 Task: Align the text "What is your name?" at the right.
Action: Mouse moved to (139, 98)
Screenshot: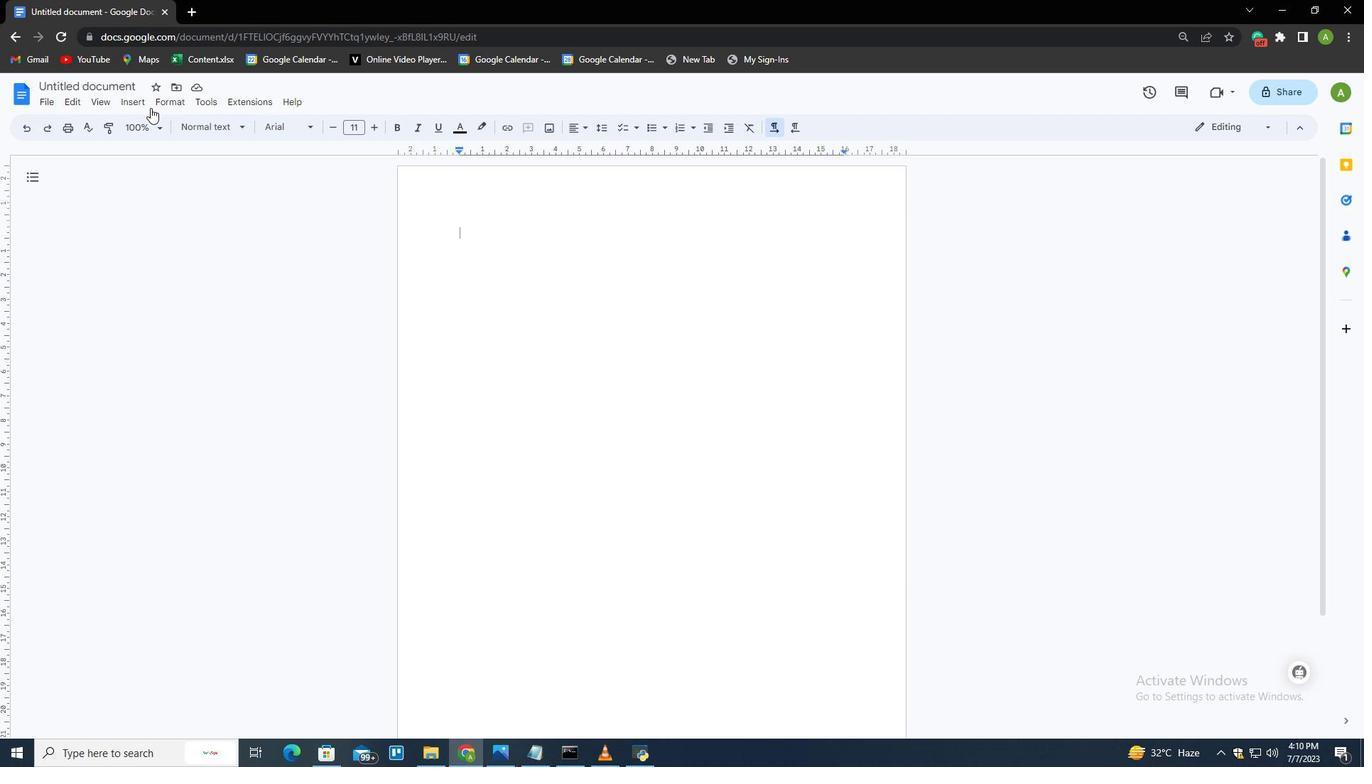 
Action: Mouse pressed left at (139, 98)
Screenshot: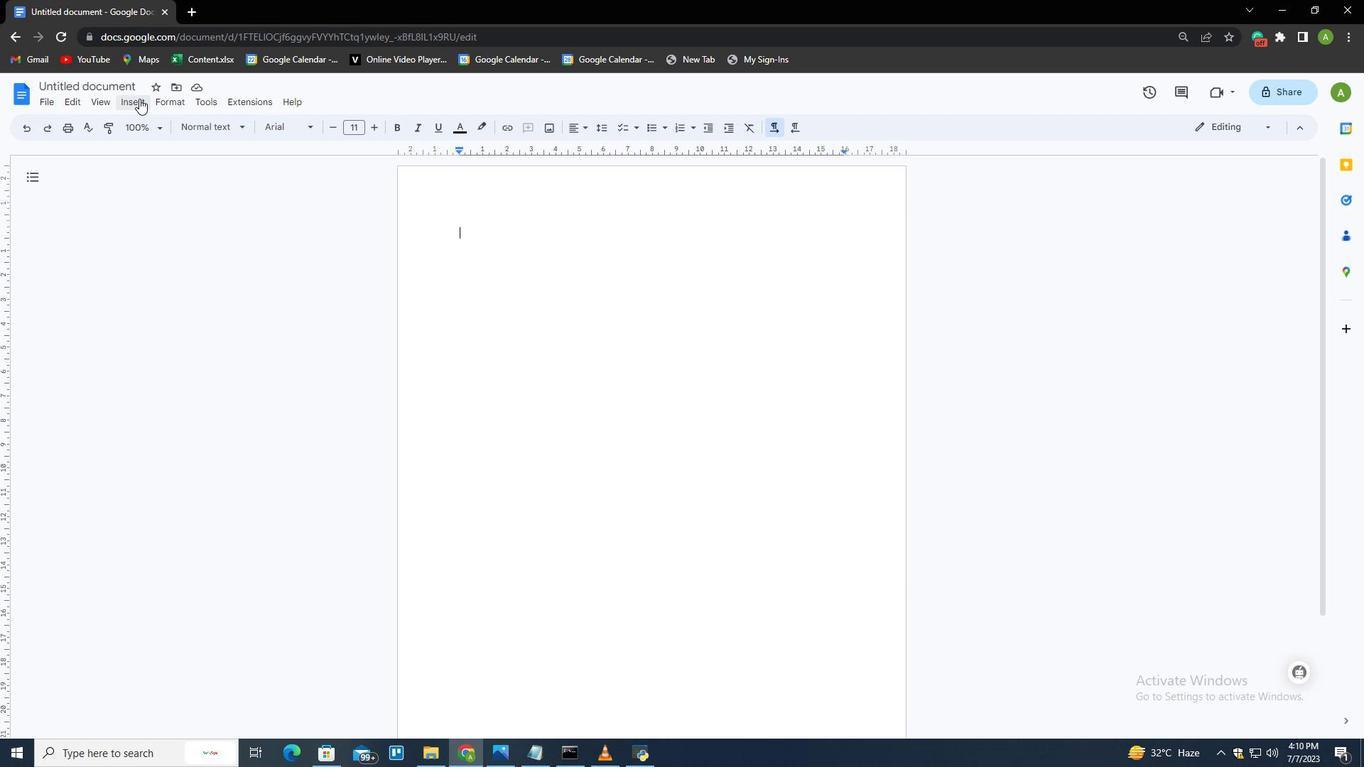 
Action: Mouse moved to (164, 169)
Screenshot: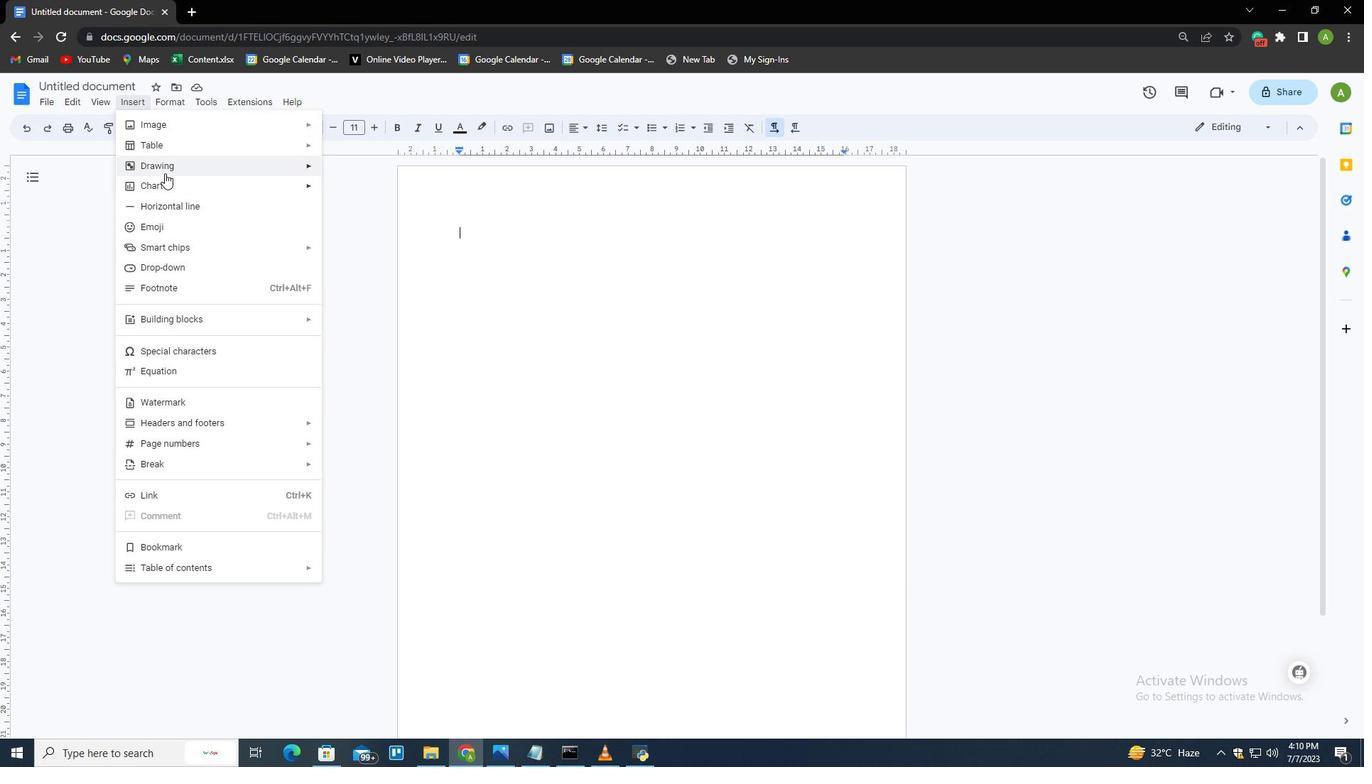 
Action: Mouse pressed left at (164, 169)
Screenshot: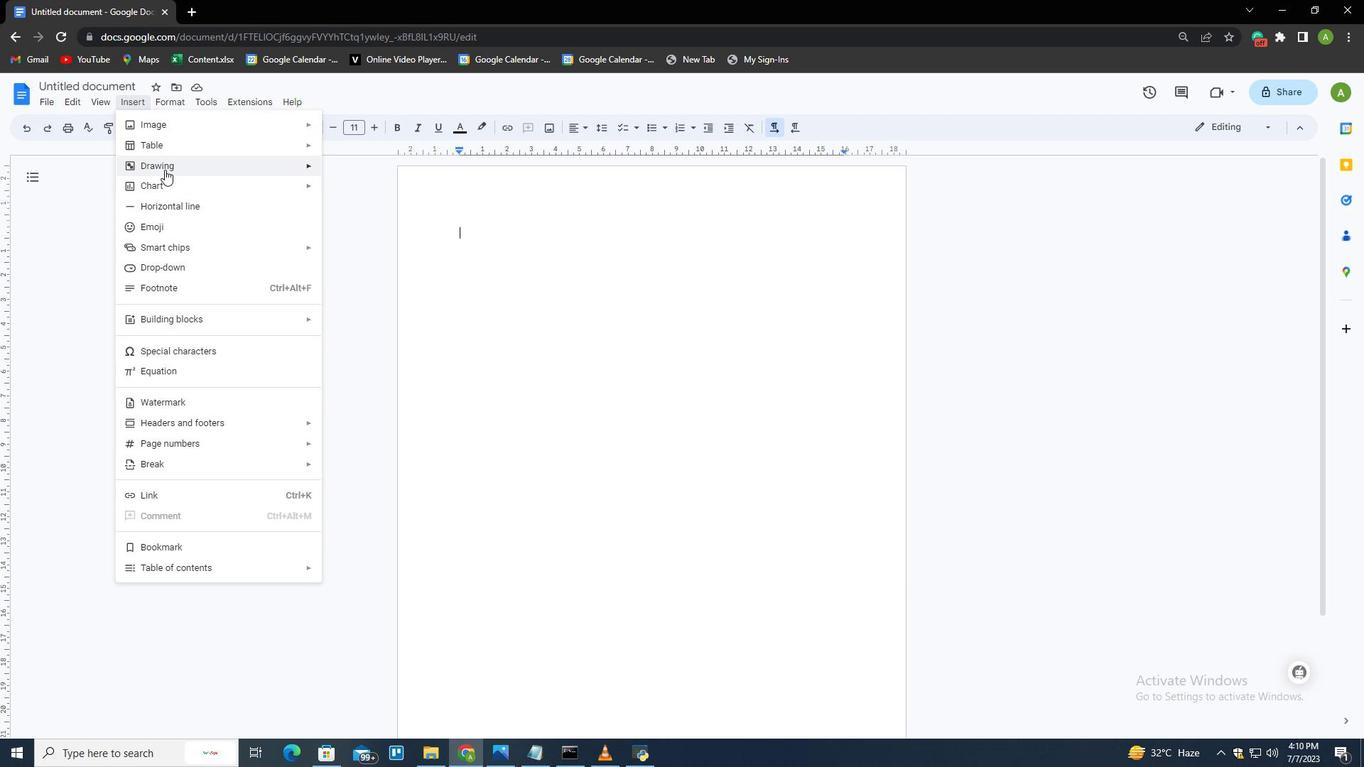
Action: Mouse moved to (350, 167)
Screenshot: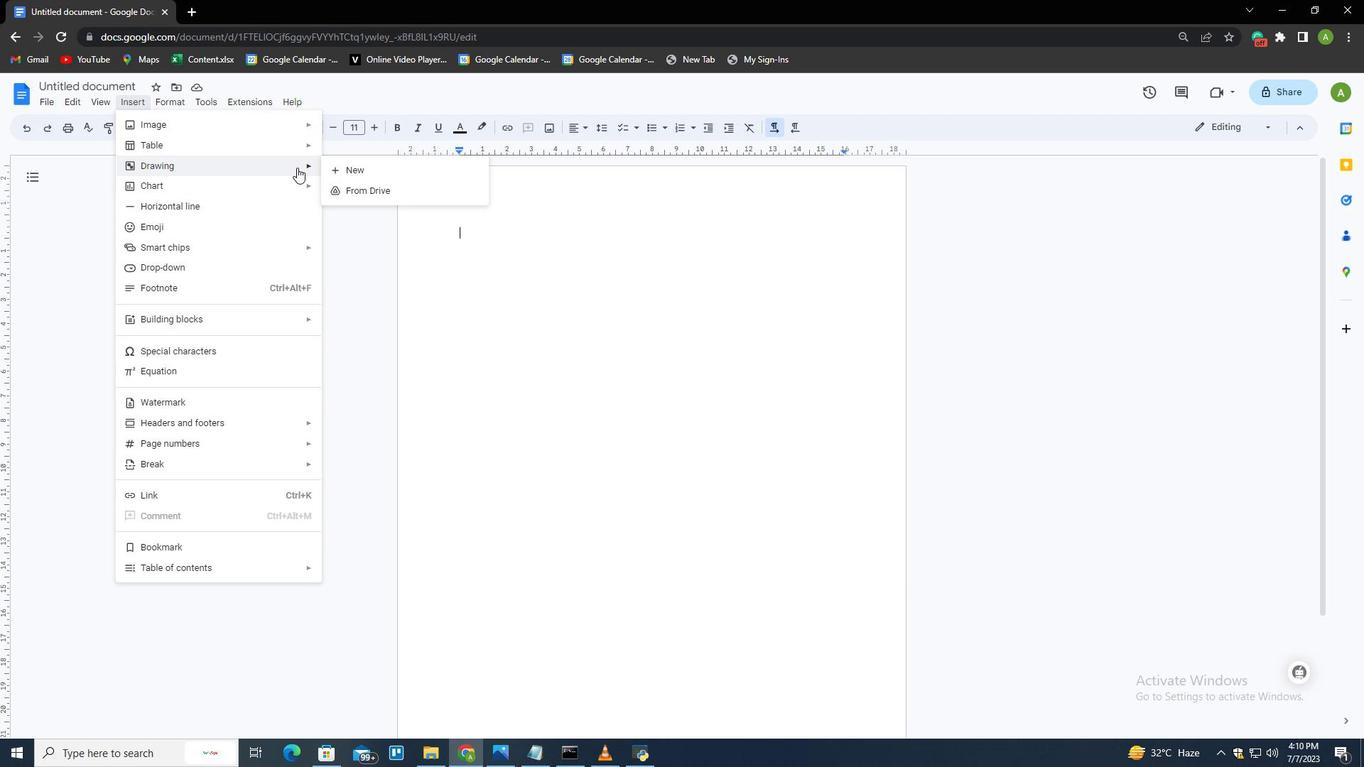 
Action: Mouse pressed left at (350, 167)
Screenshot: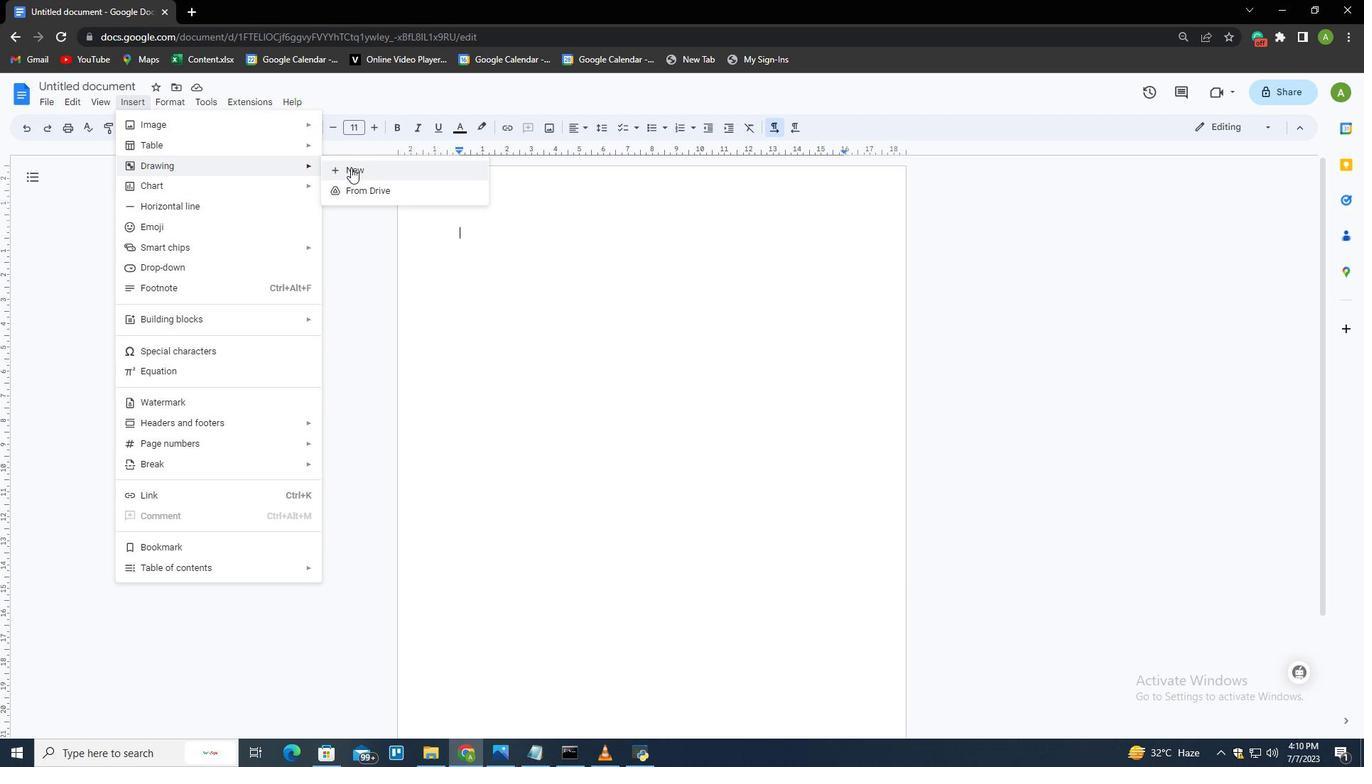 
Action: Mouse moved to (359, 161)
Screenshot: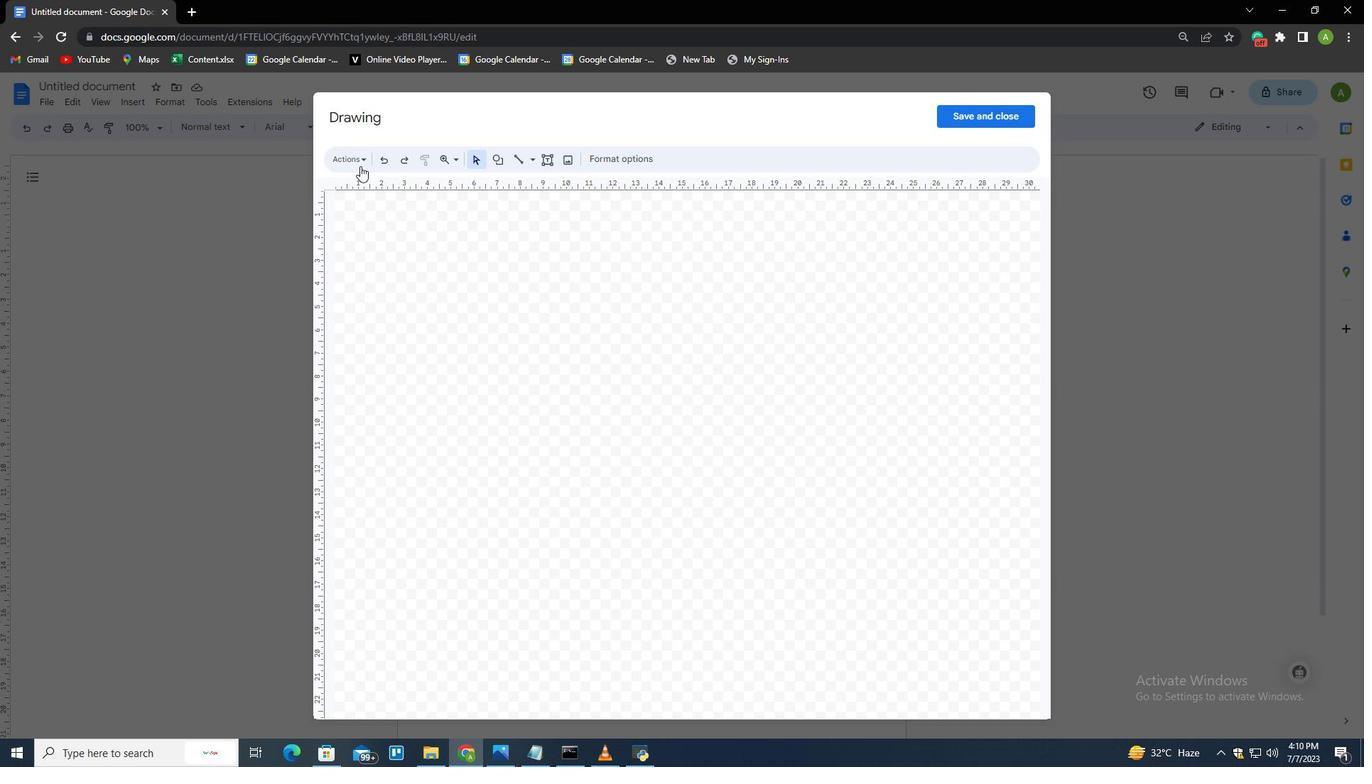 
Action: Mouse pressed left at (359, 161)
Screenshot: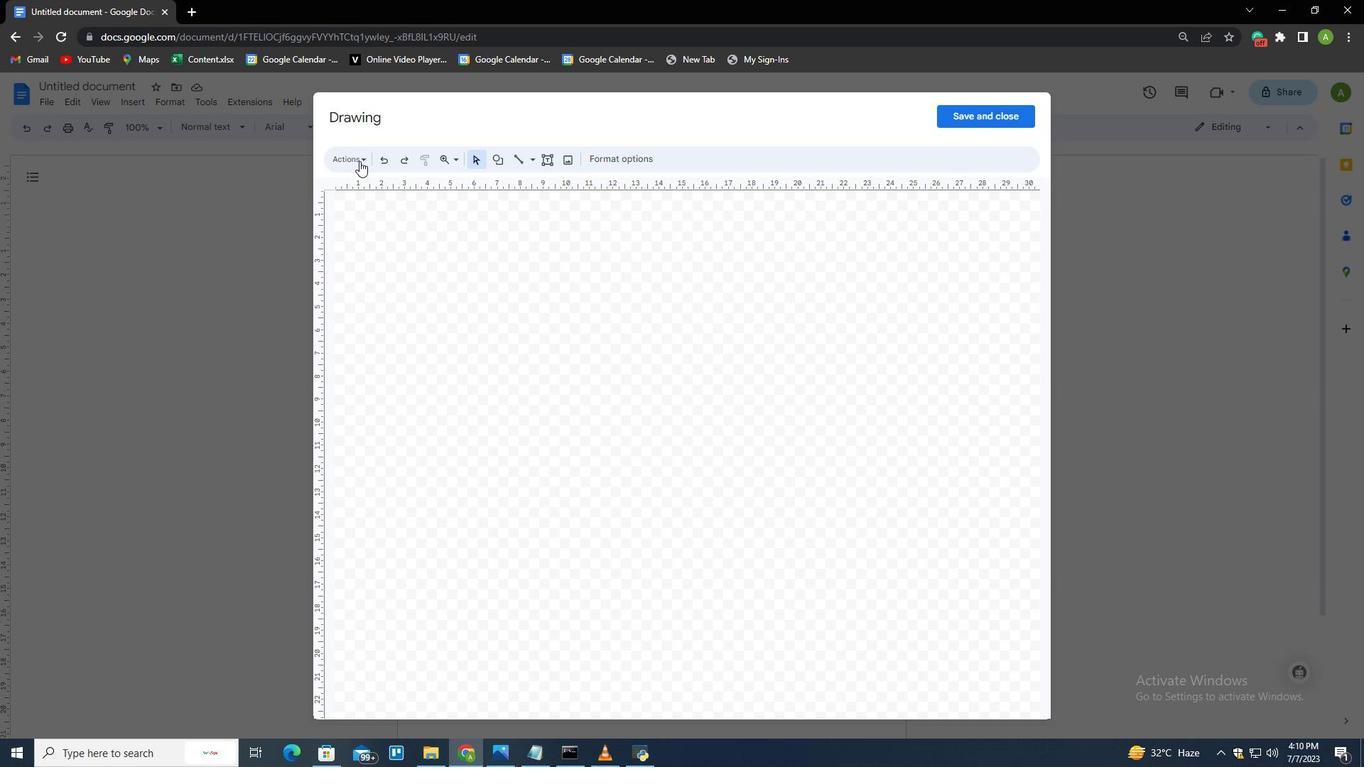 
Action: Mouse moved to (380, 242)
Screenshot: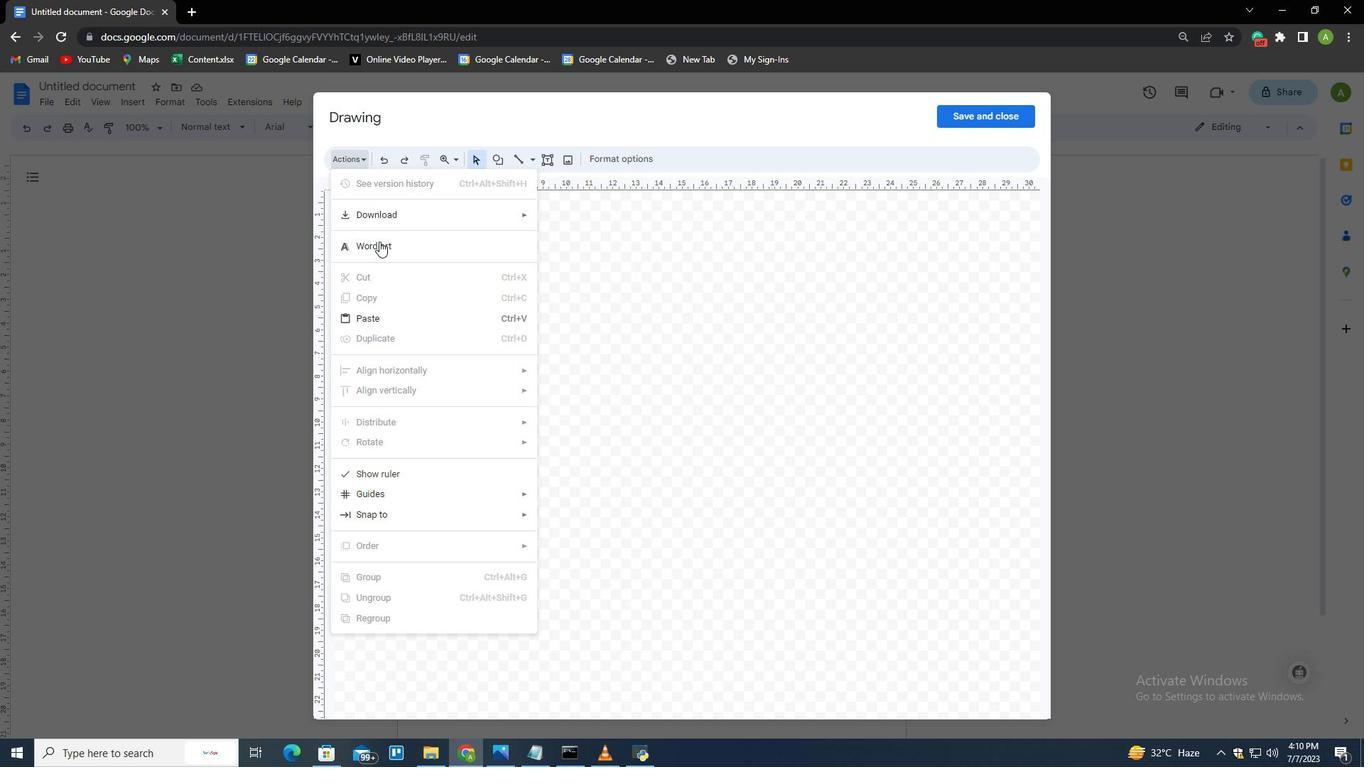 
Action: Mouse pressed left at (380, 242)
Screenshot: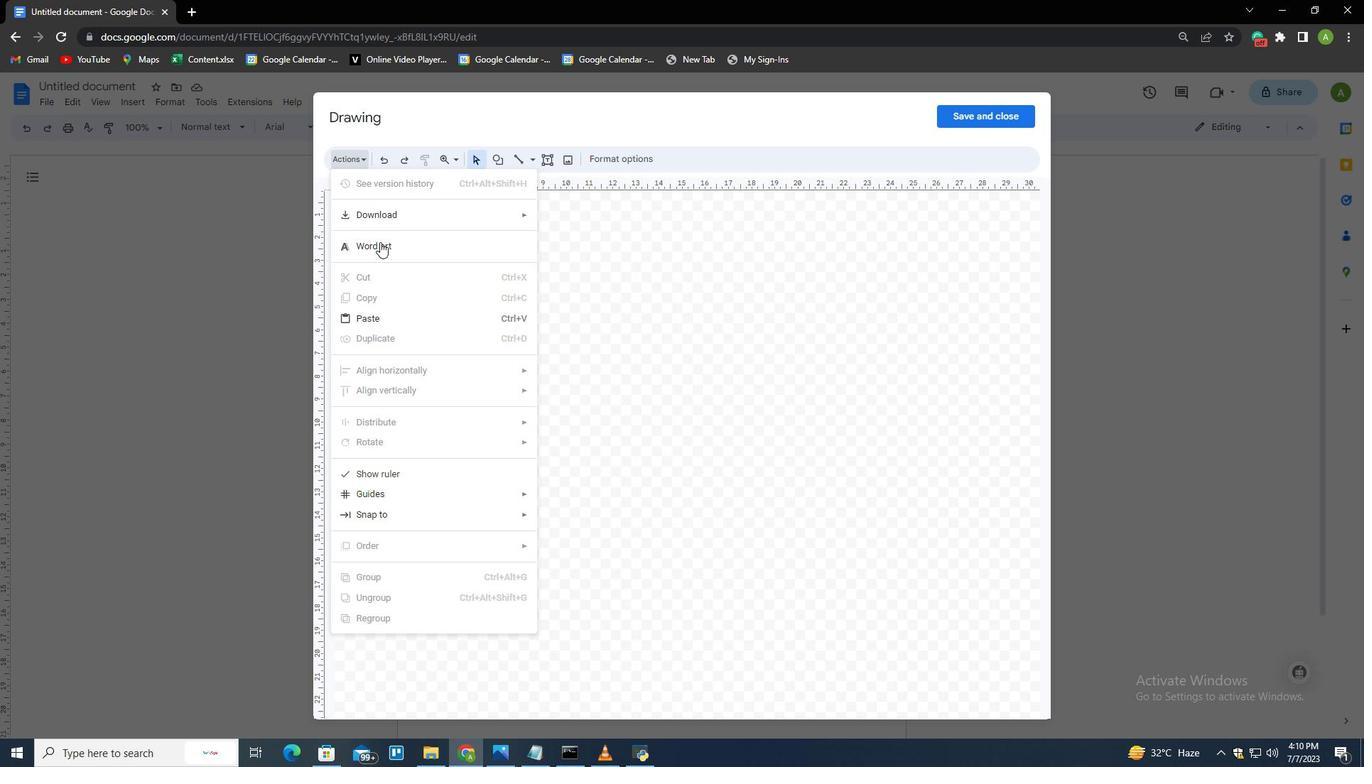 
Action: Mouse moved to (601, 214)
Screenshot: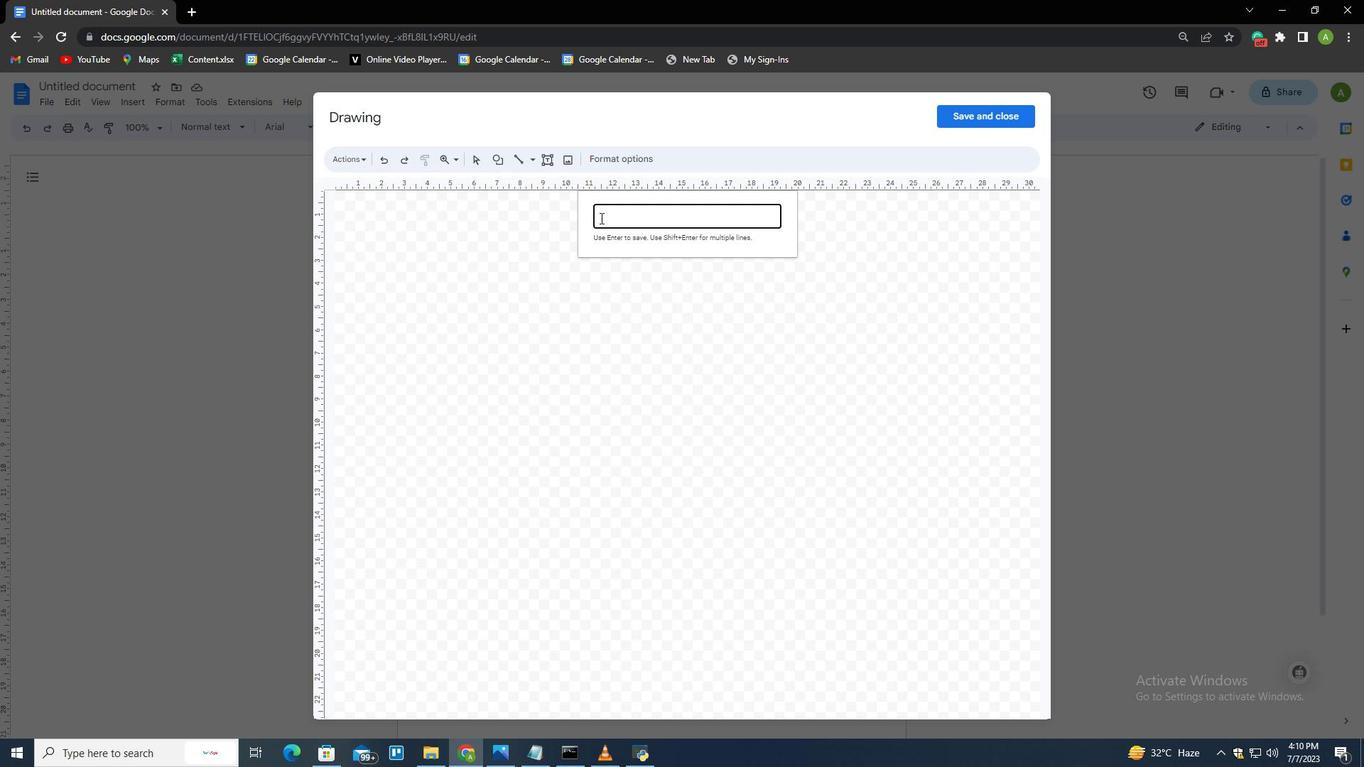 
Action: Mouse pressed left at (601, 214)
Screenshot: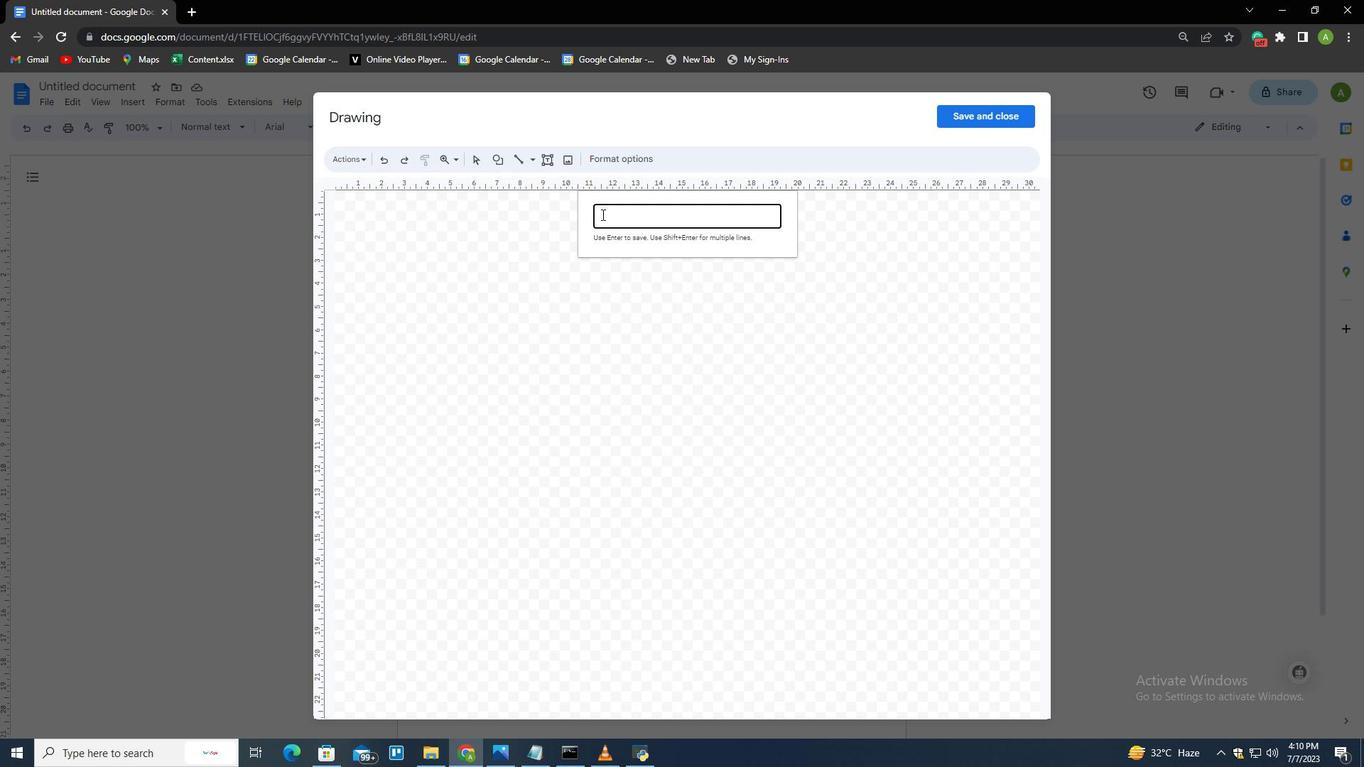 
Action: Key pressed <Key.shift>E<Key.backspace><Key.shift>What<Key.space>is<Key.space>your<Key.space>name<Key.shift_r>?
Screenshot: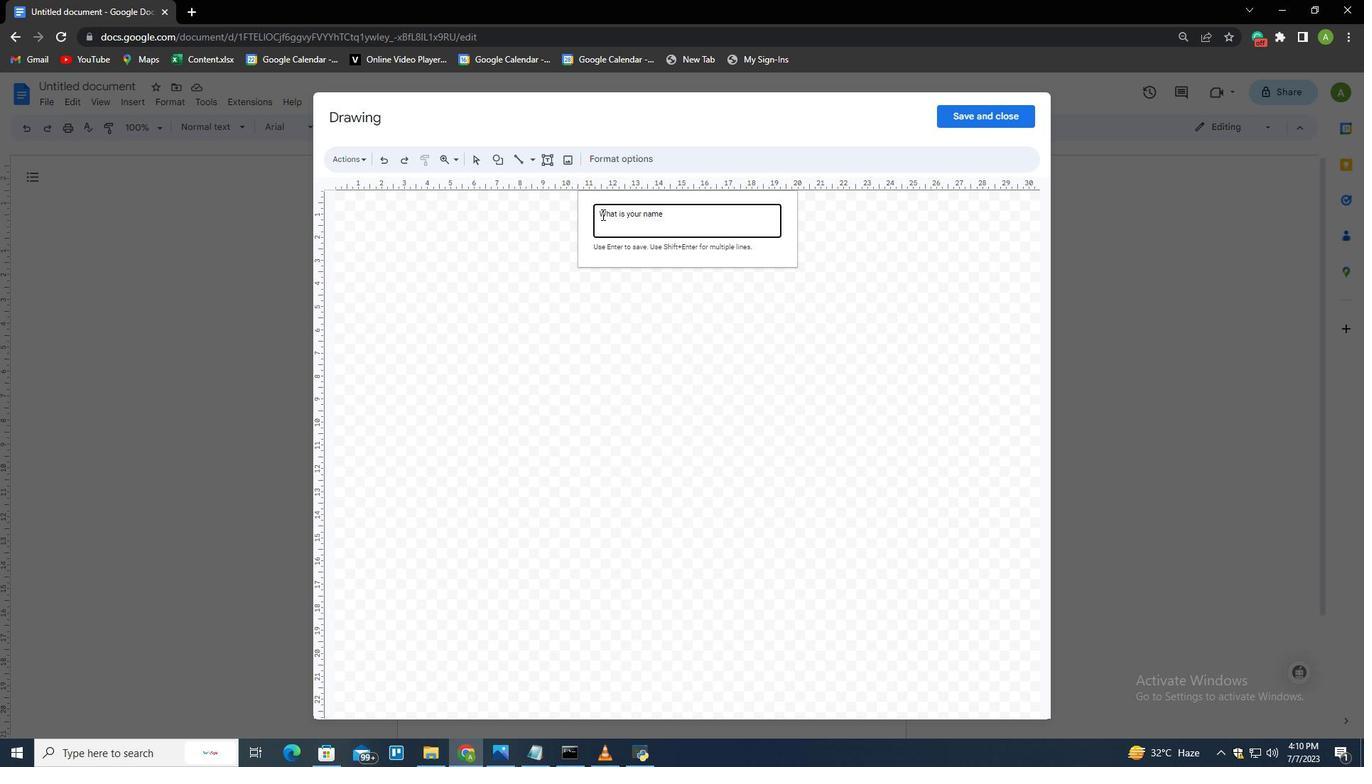
Action: Mouse moved to (581, 324)
Screenshot: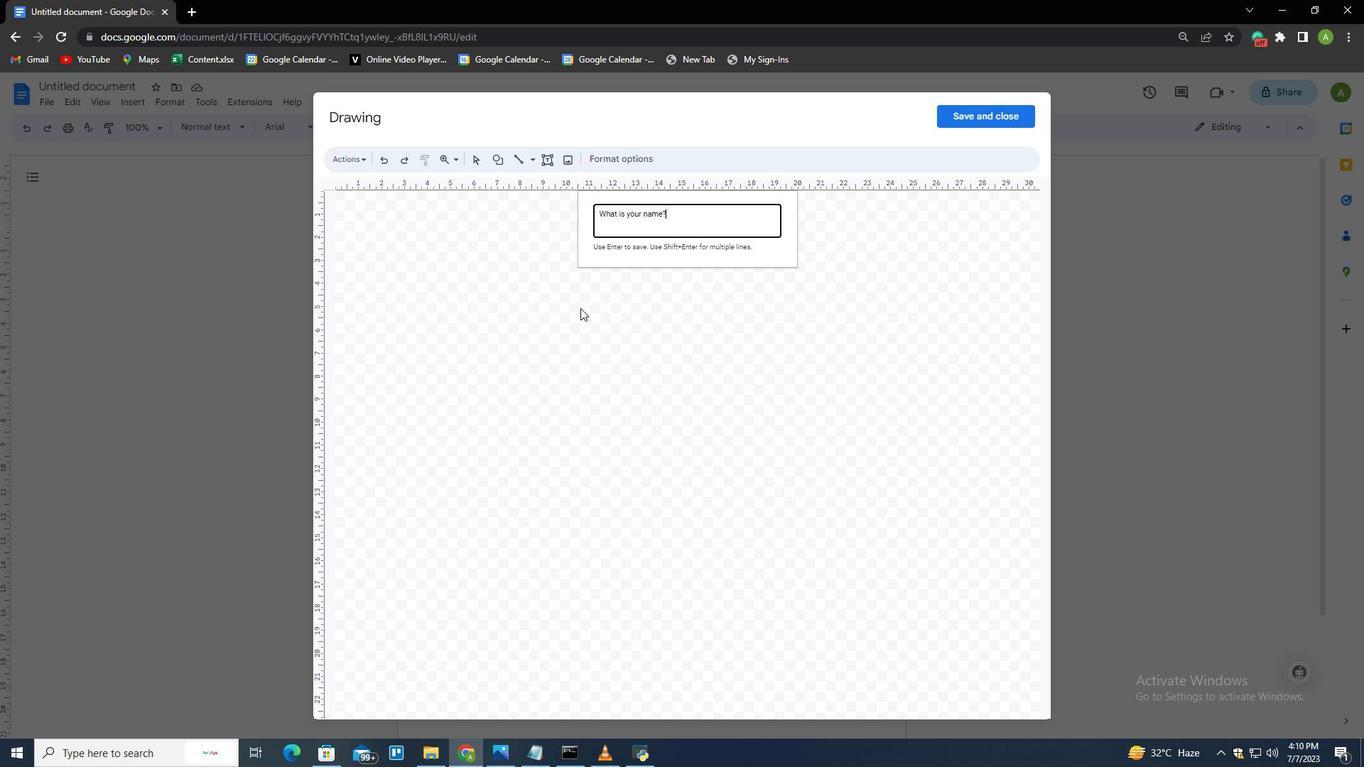 
Action: Mouse pressed left at (581, 324)
Screenshot: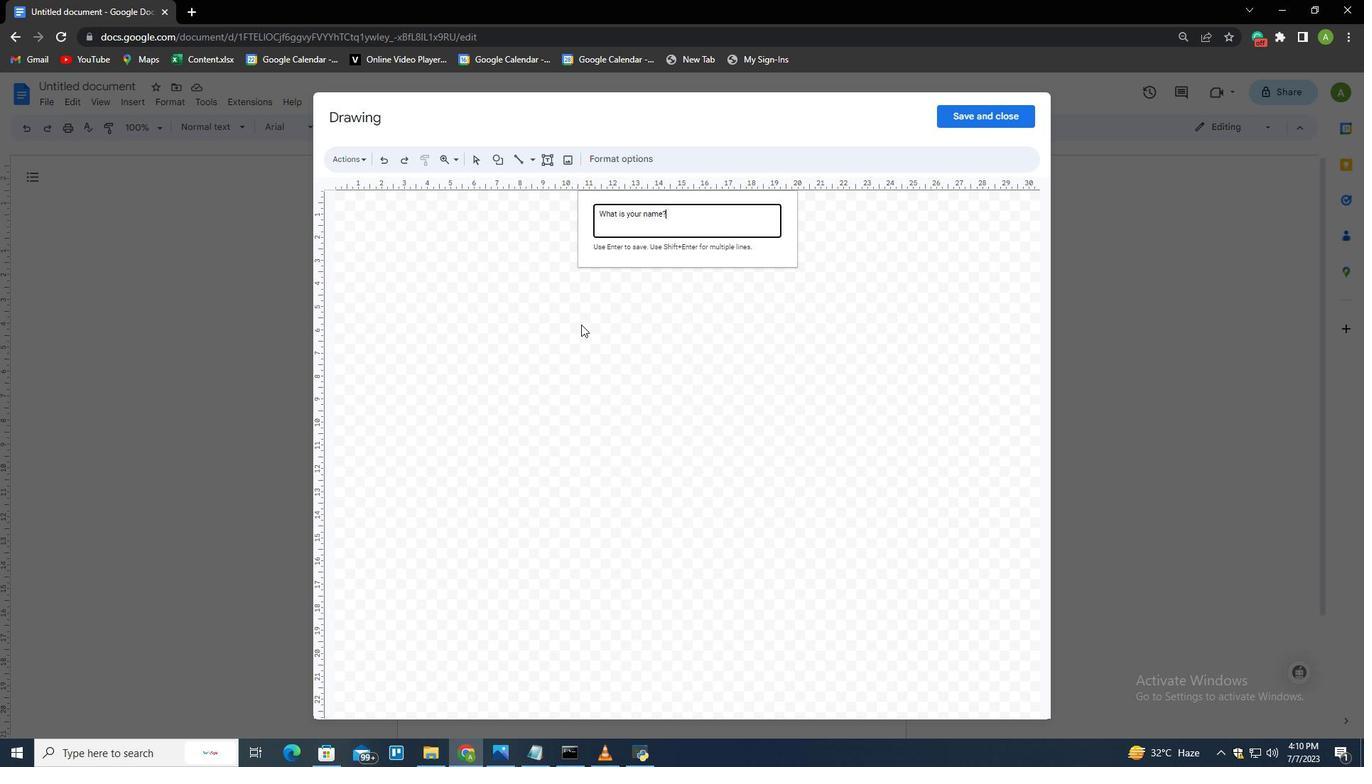 
Action: Mouse moved to (500, 167)
Screenshot: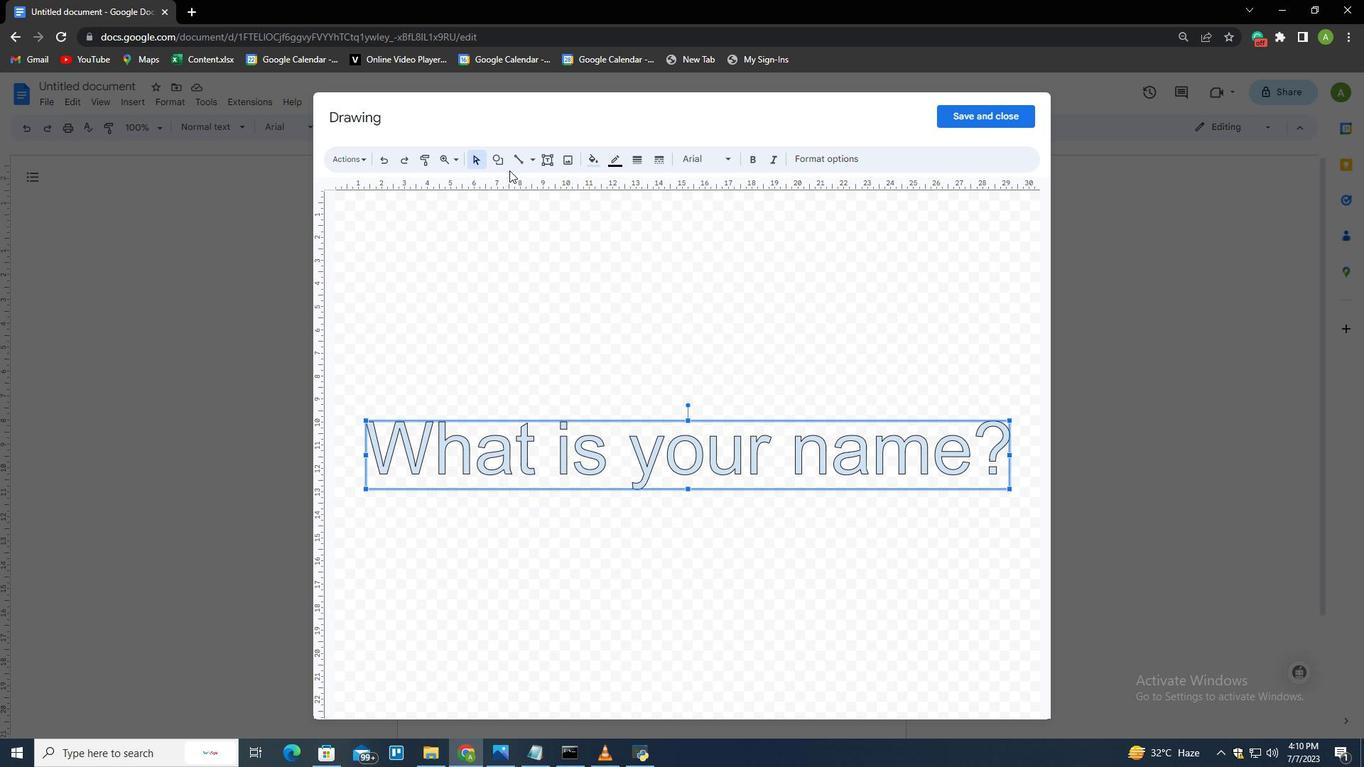 
Action: Mouse pressed left at (500, 167)
Screenshot: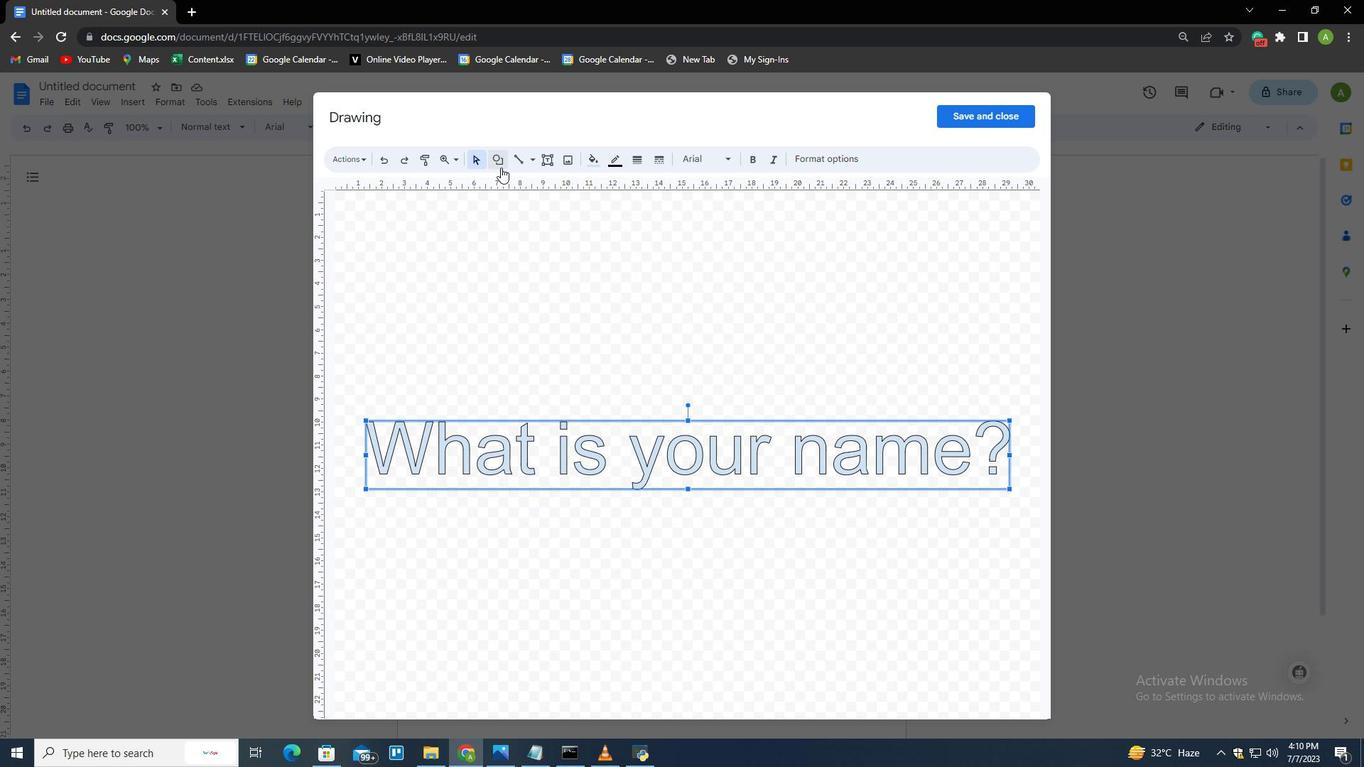 
Action: Mouse moved to (515, 188)
Screenshot: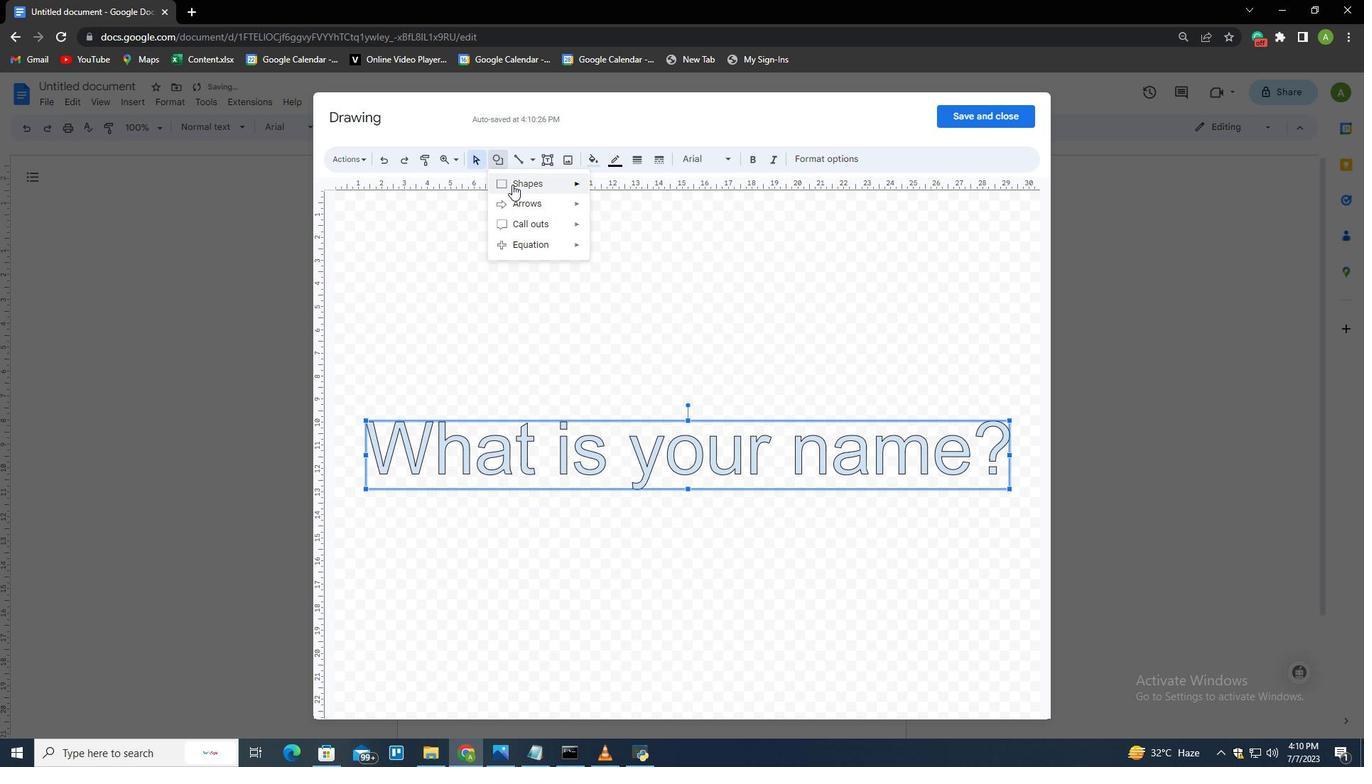 
Action: Mouse pressed left at (515, 188)
Screenshot: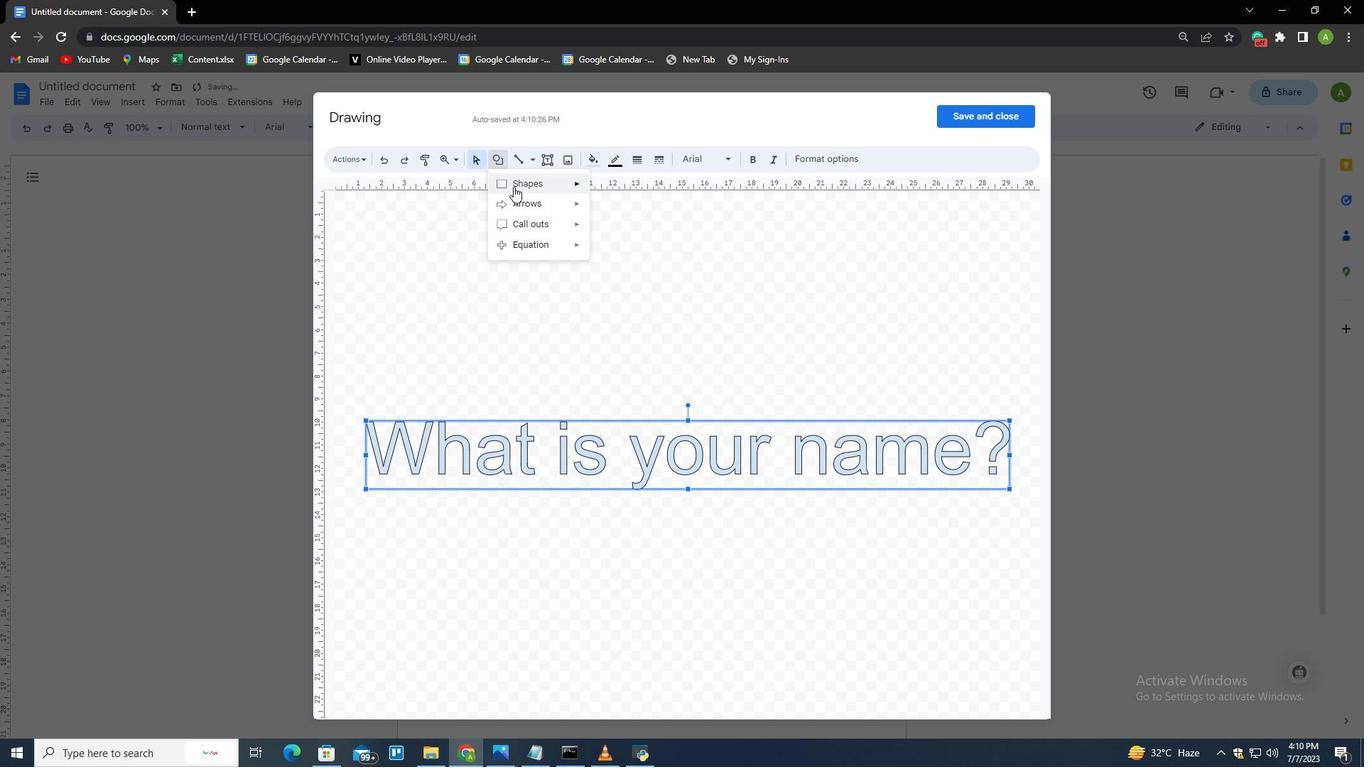
Action: Mouse moved to (596, 188)
Screenshot: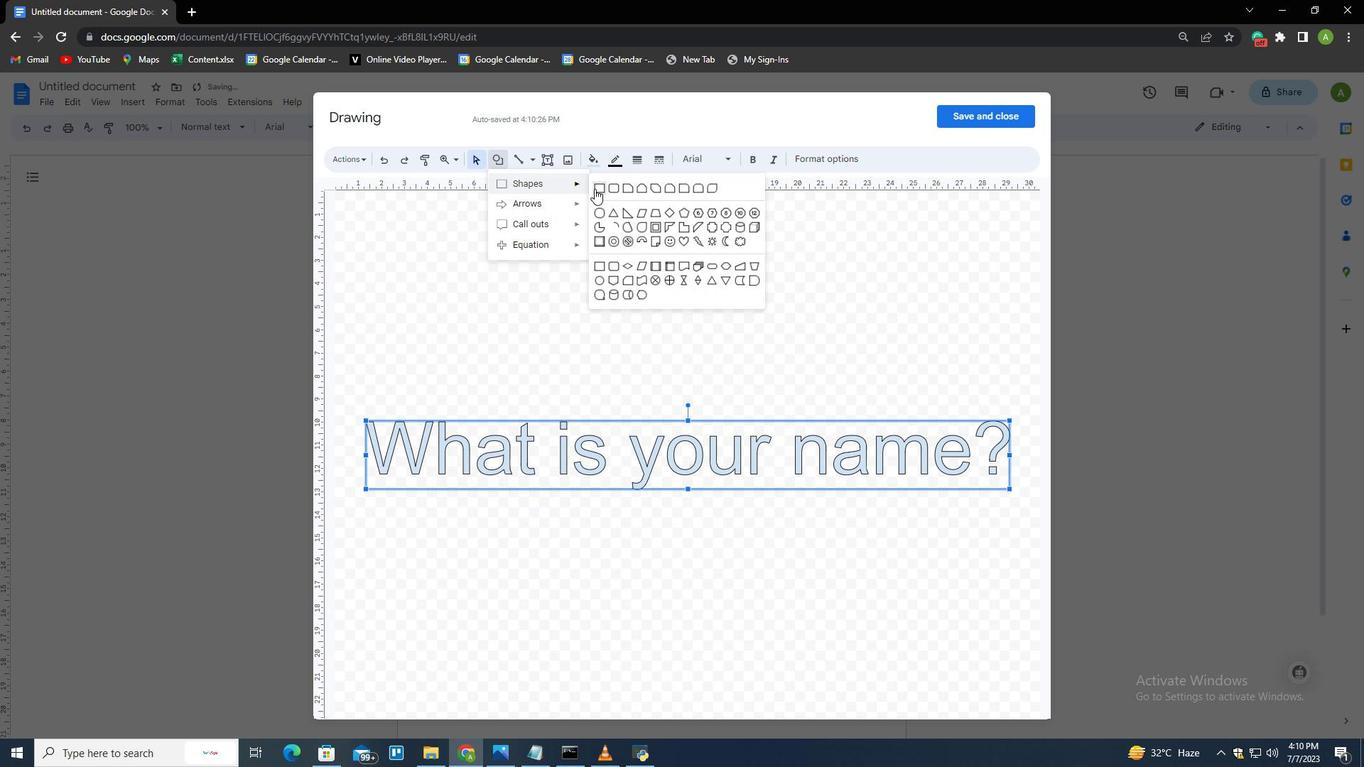 
Action: Mouse pressed left at (596, 188)
Screenshot: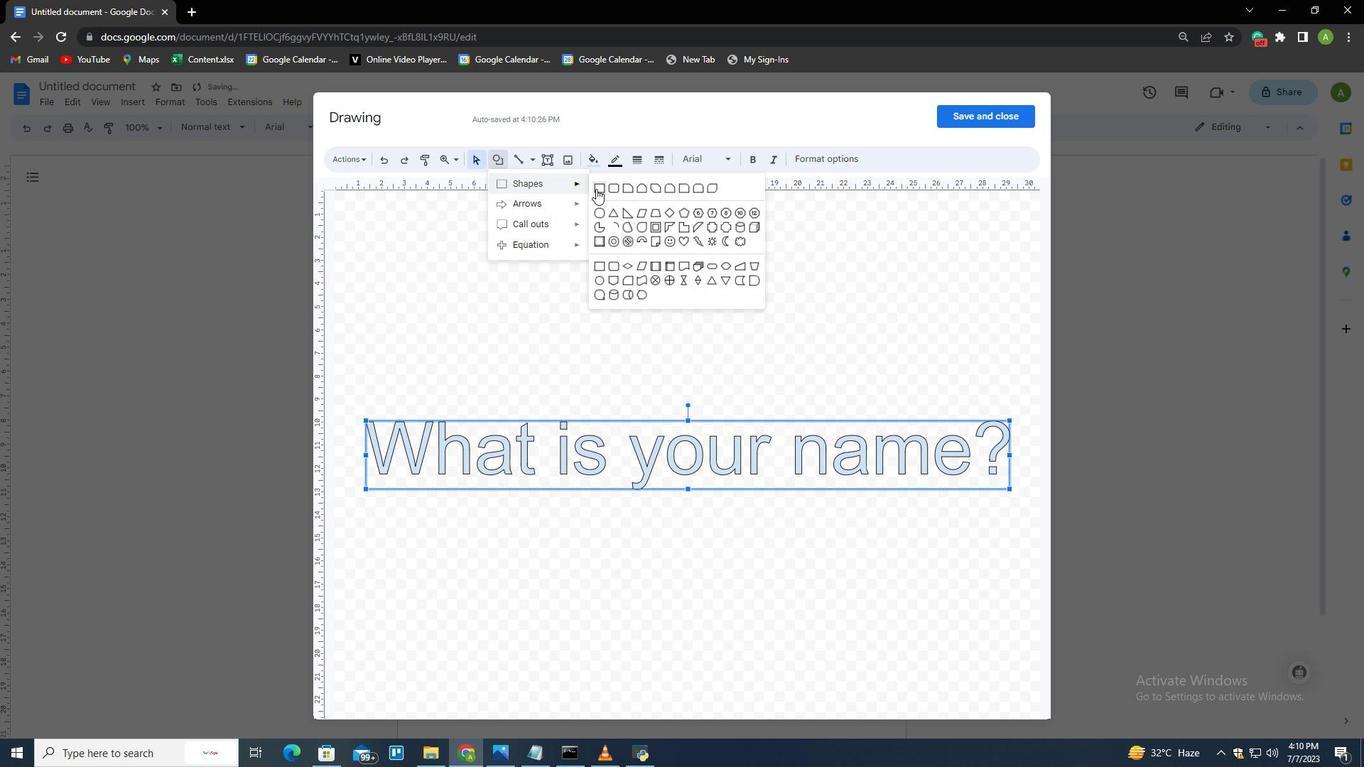 
Action: Mouse moved to (582, 361)
Screenshot: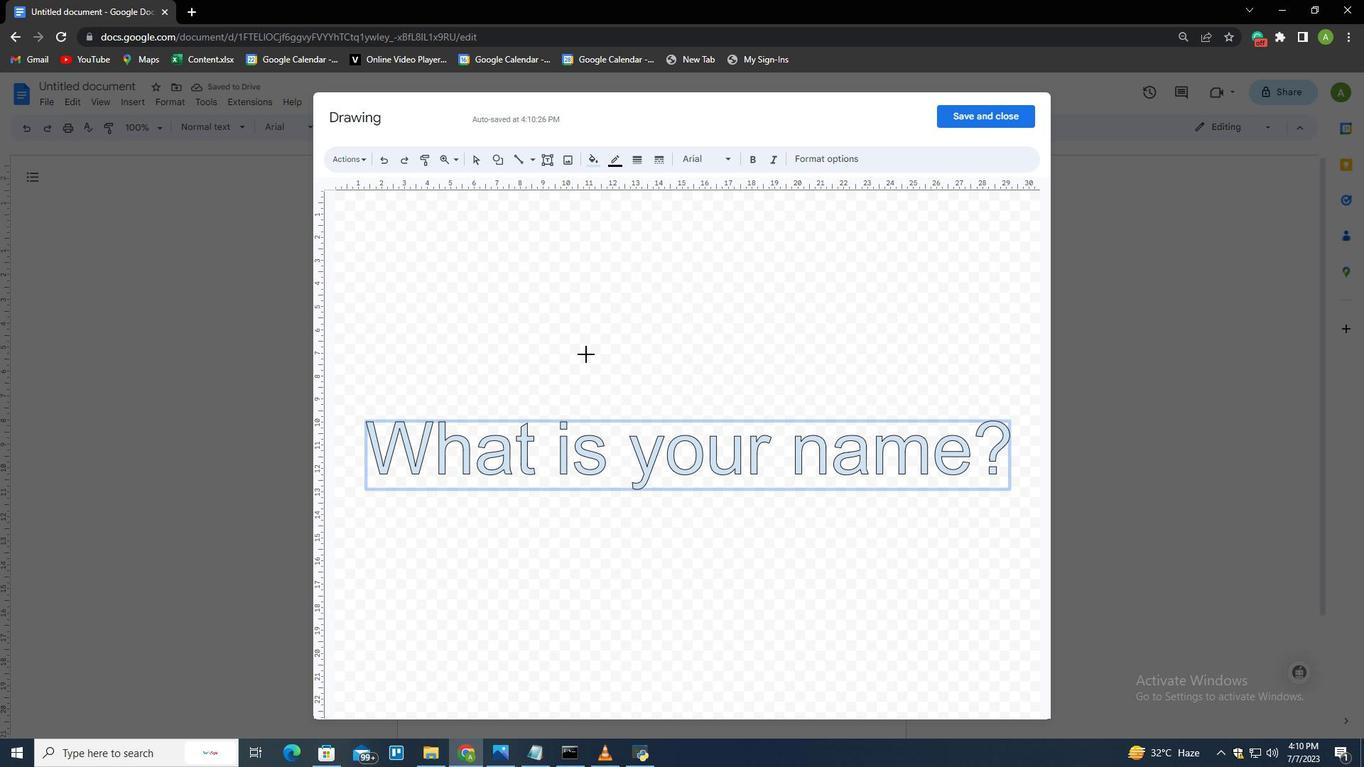 
Action: Mouse pressed left at (582, 361)
Screenshot: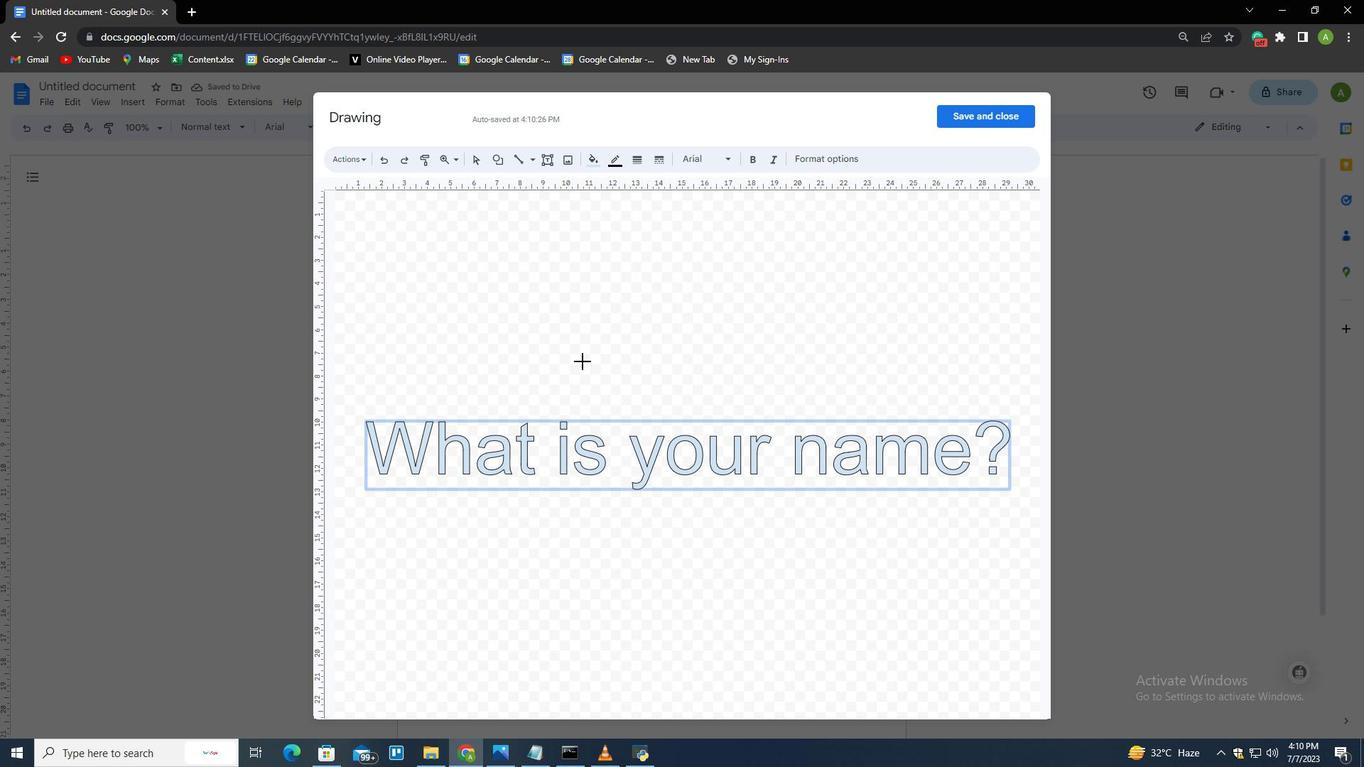 
Action: Mouse moved to (358, 333)
Screenshot: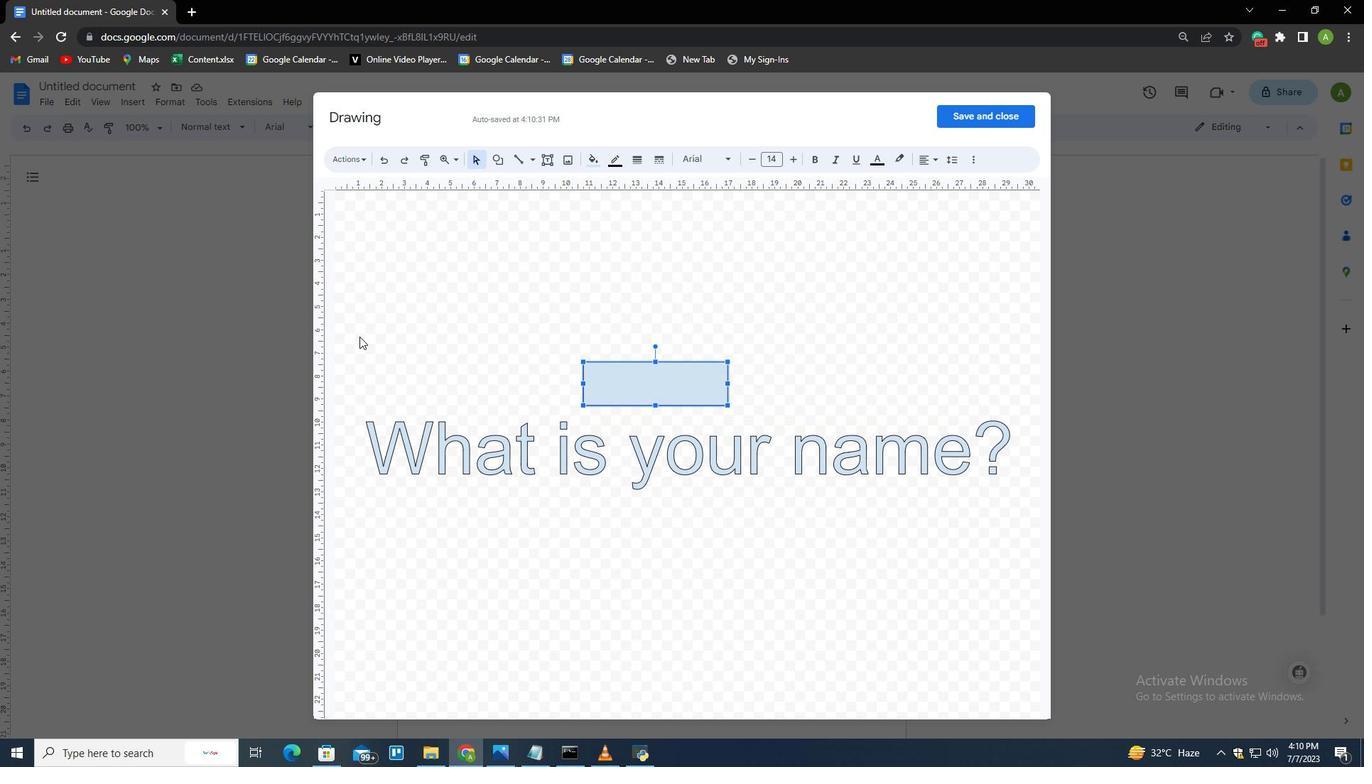 
Action: Mouse pressed left at (358, 333)
Screenshot: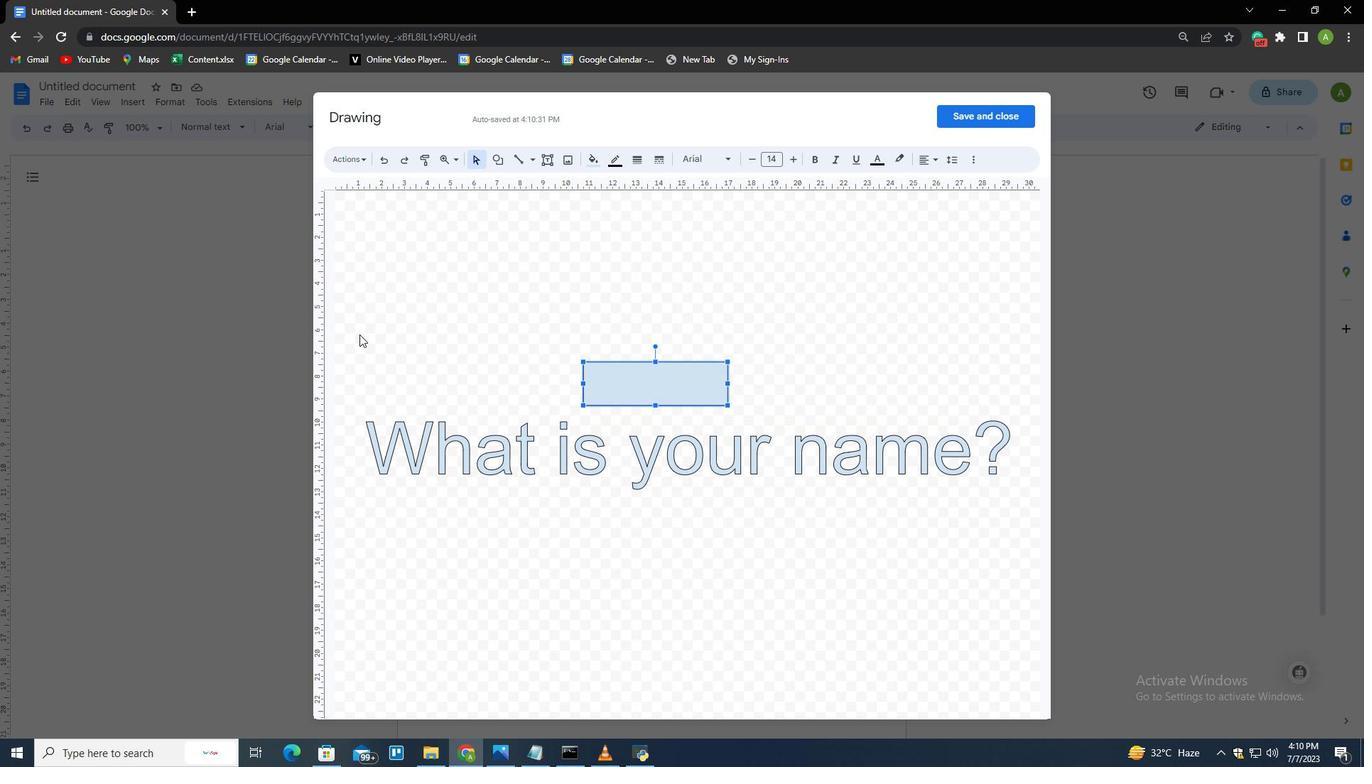 
Action: Mouse moved to (358, 157)
Screenshot: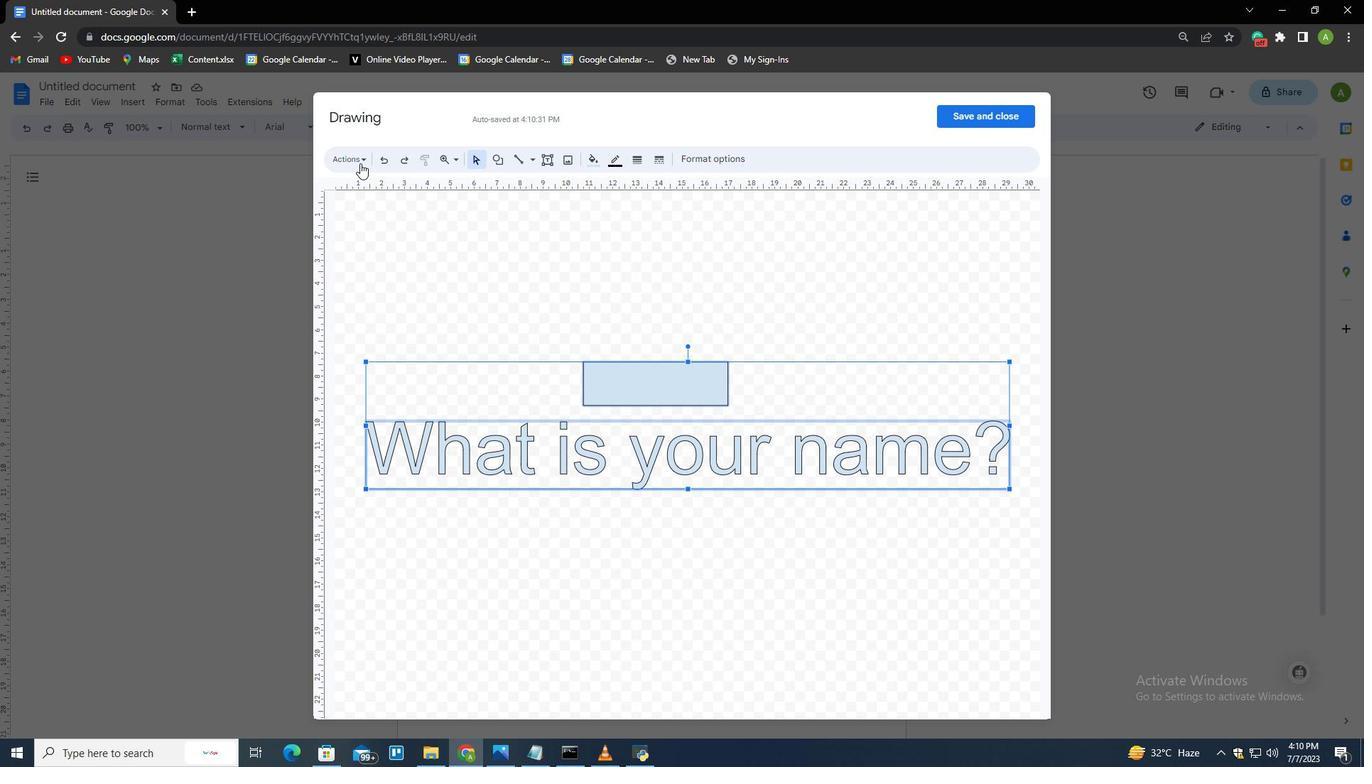 
Action: Mouse pressed left at (358, 157)
Screenshot: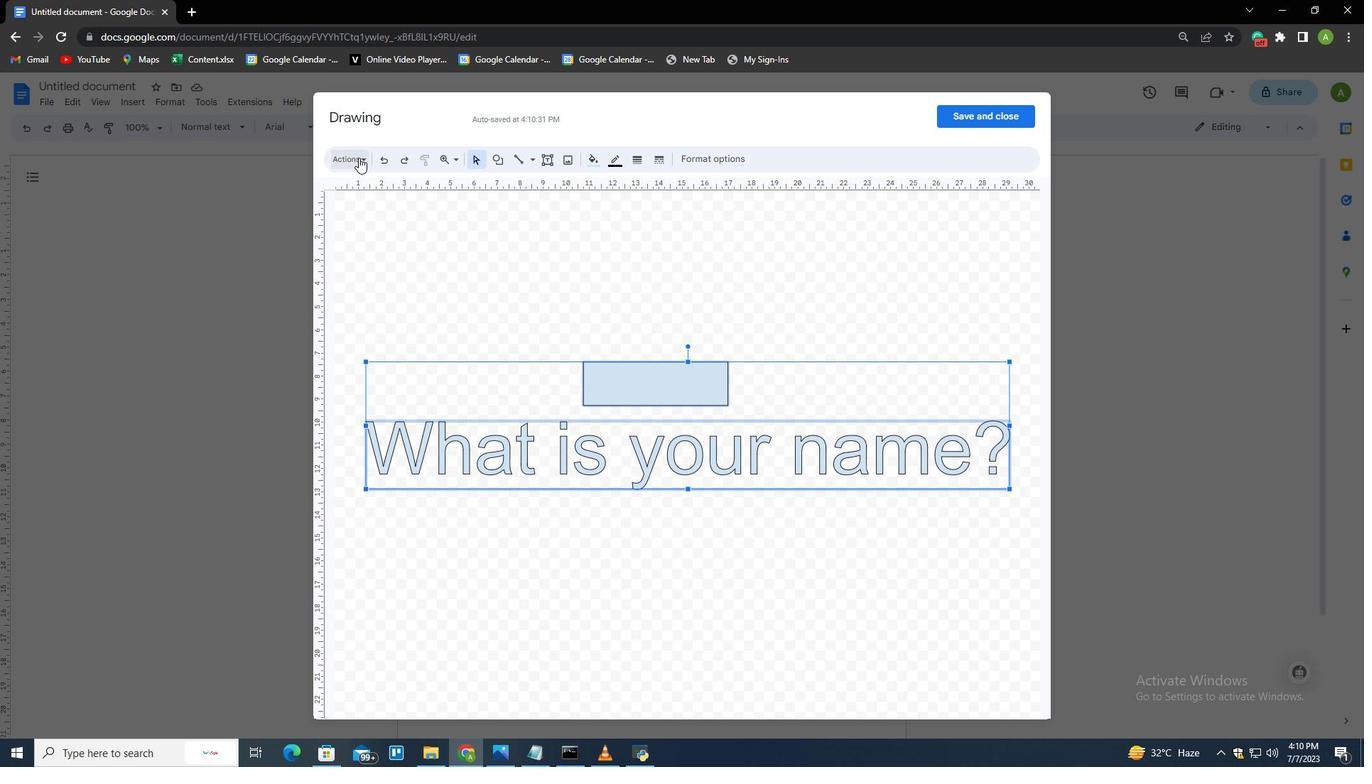 
Action: Mouse moved to (395, 372)
Screenshot: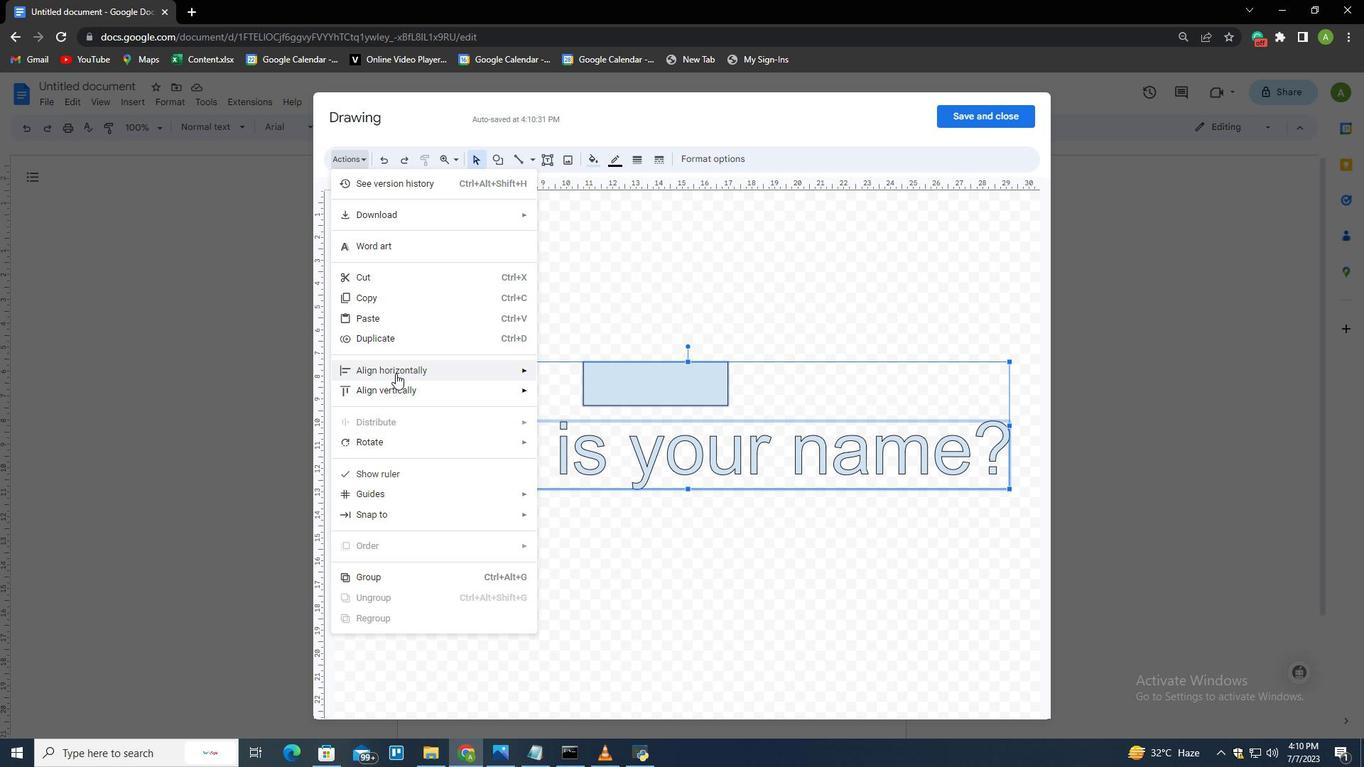 
Action: Mouse pressed left at (395, 372)
Screenshot: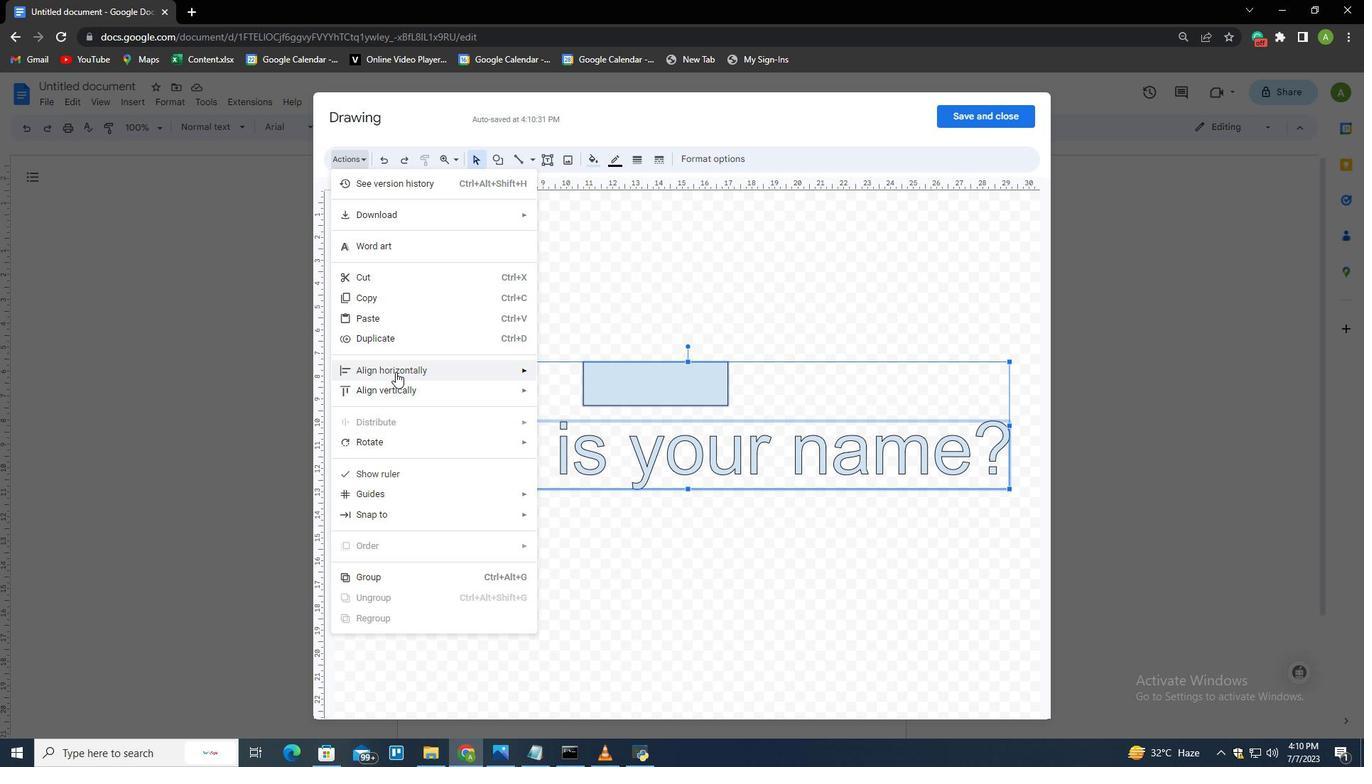 
Action: Mouse moved to (564, 412)
Screenshot: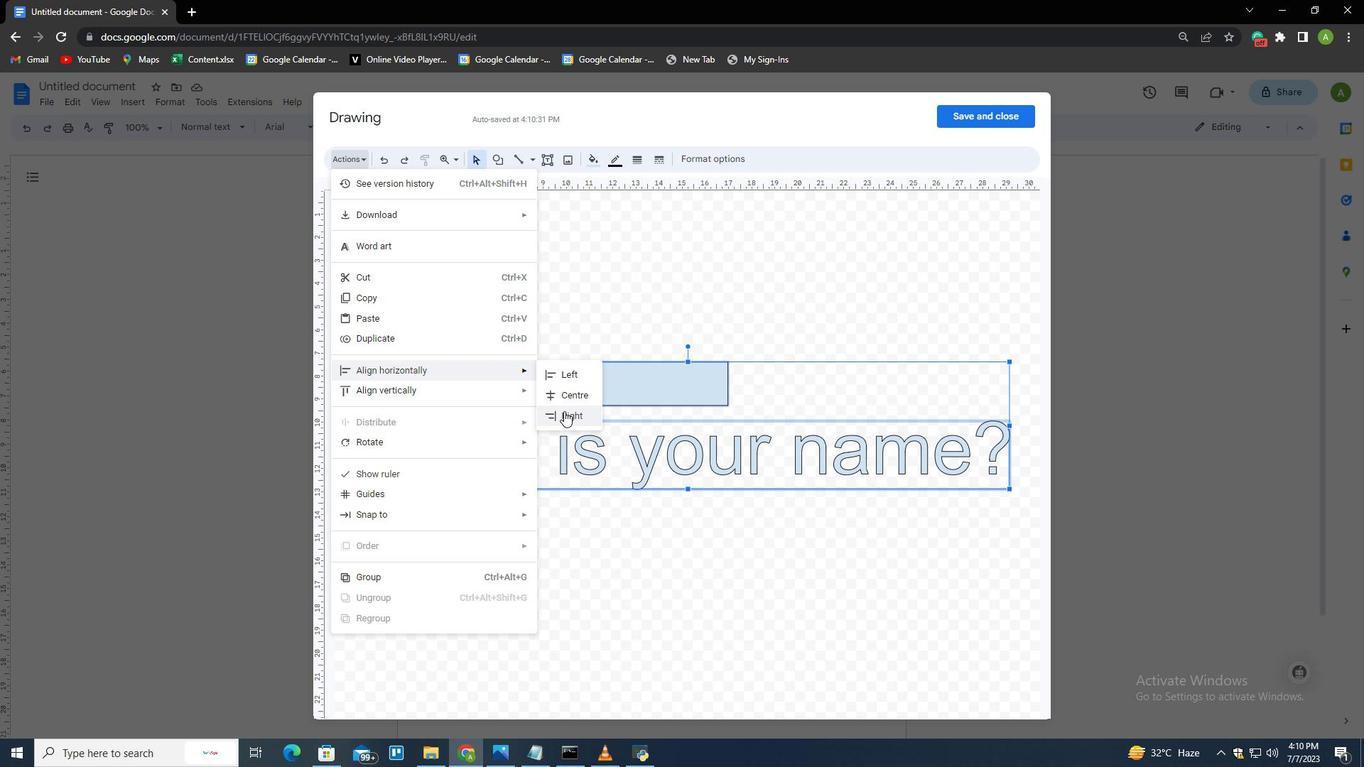 
Action: Mouse pressed left at (564, 412)
Screenshot: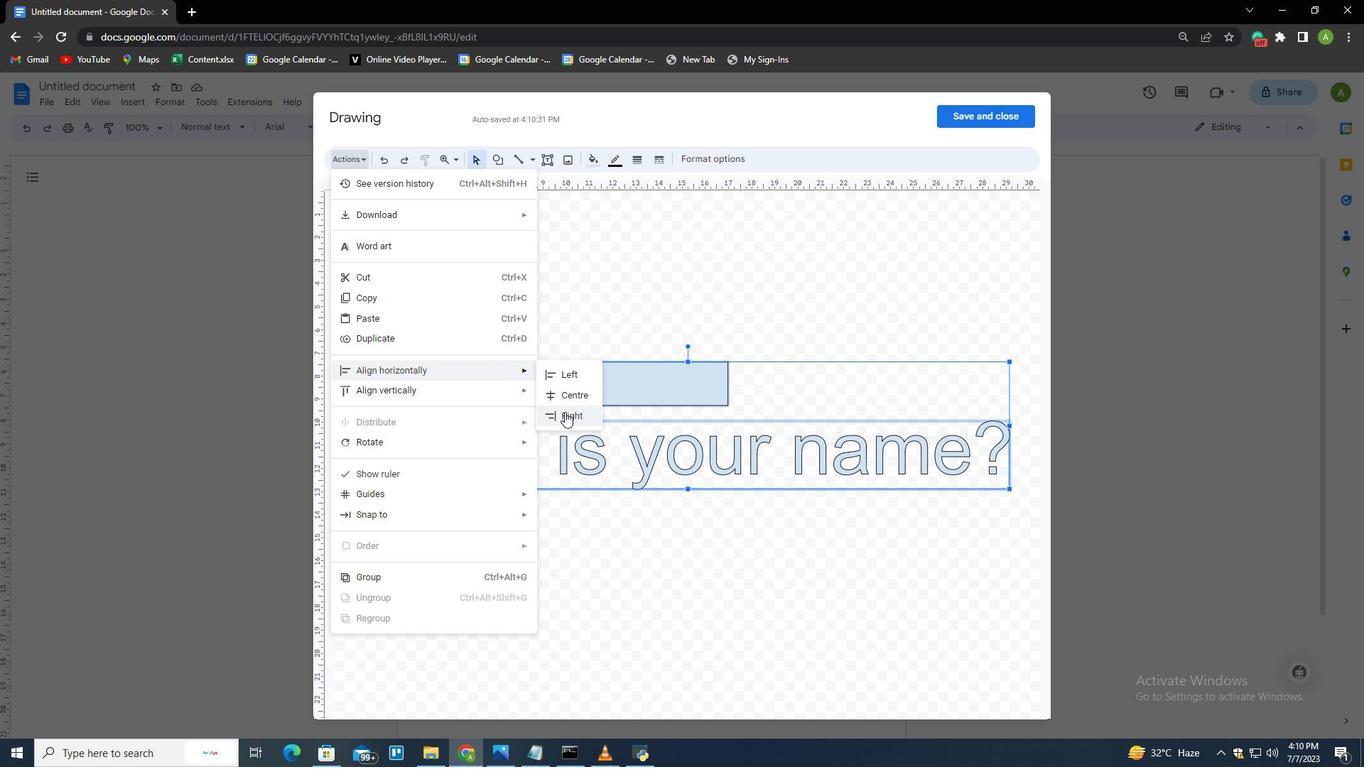 
Action: Mouse moved to (561, 318)
Screenshot: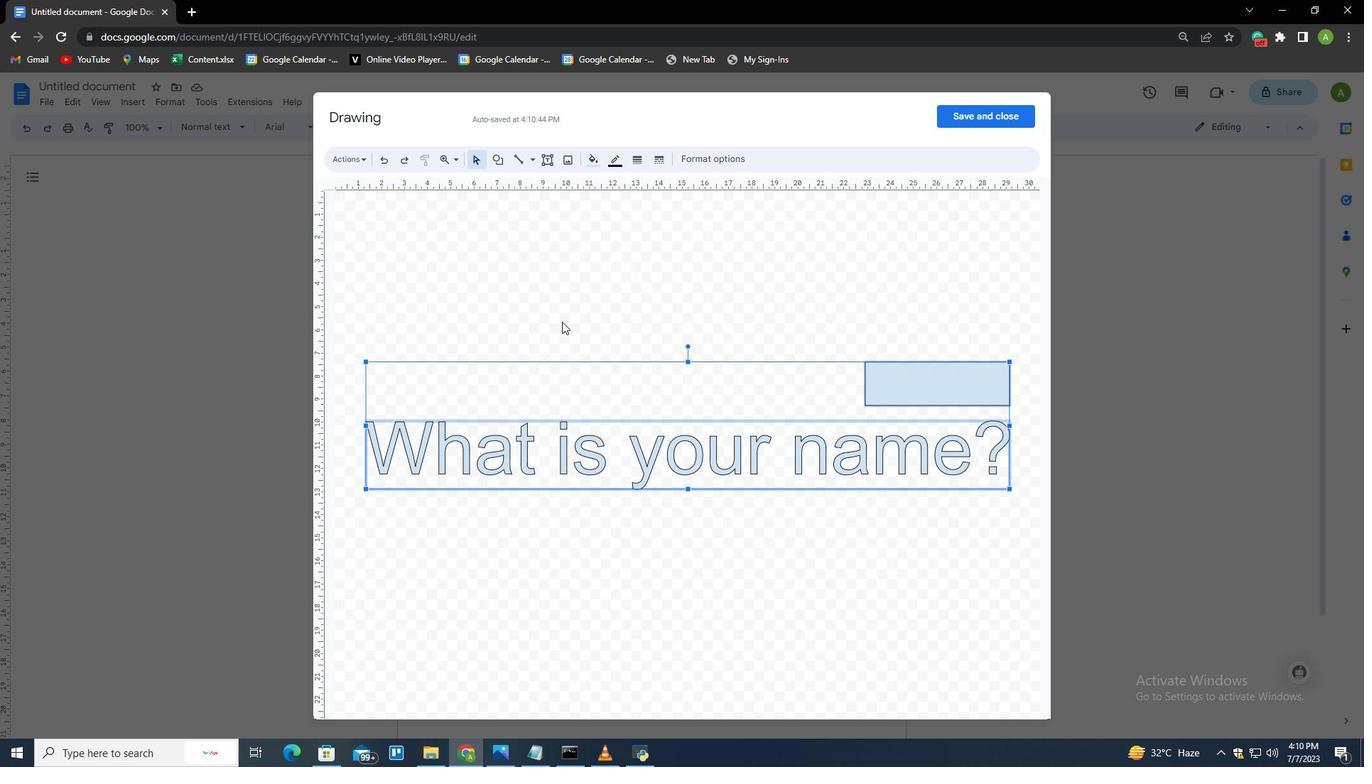 
